 Task: Insert the image from Photos of the "Himalaya".
Action: Mouse moved to (107, 77)
Screenshot: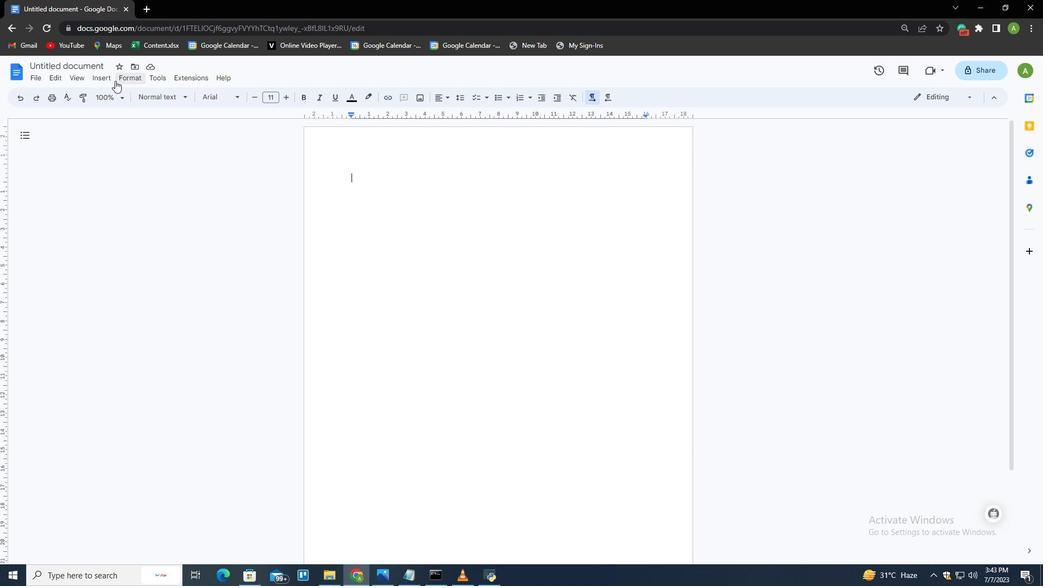 
Action: Mouse pressed left at (107, 77)
Screenshot: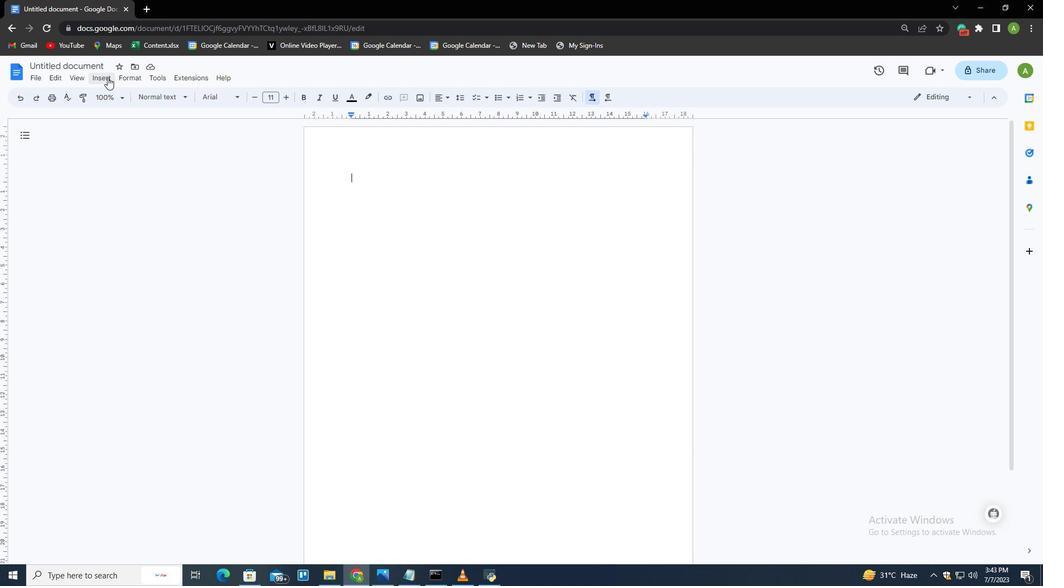 
Action: Mouse moved to (114, 93)
Screenshot: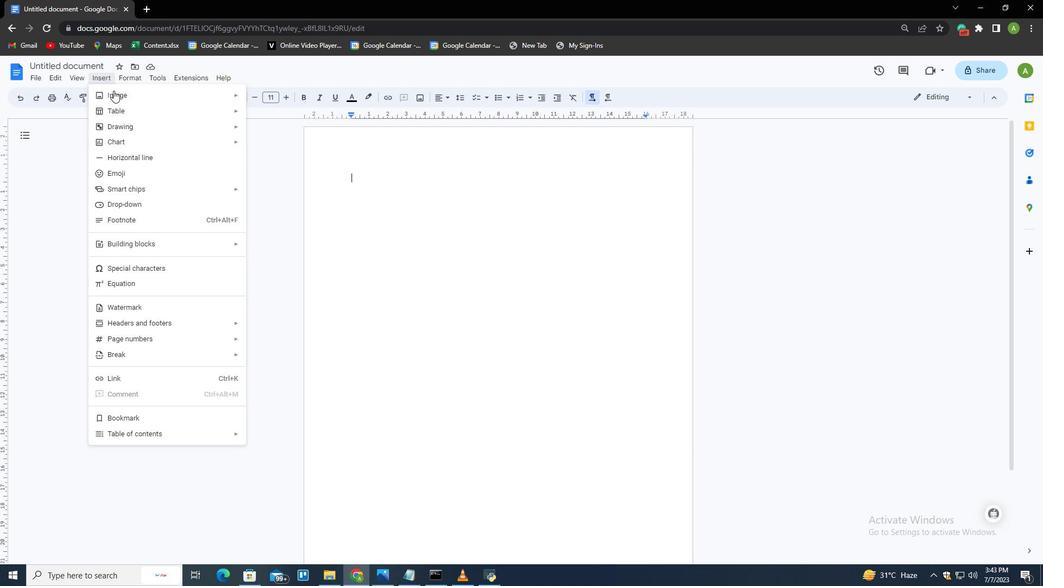 
Action: Mouse pressed left at (114, 93)
Screenshot: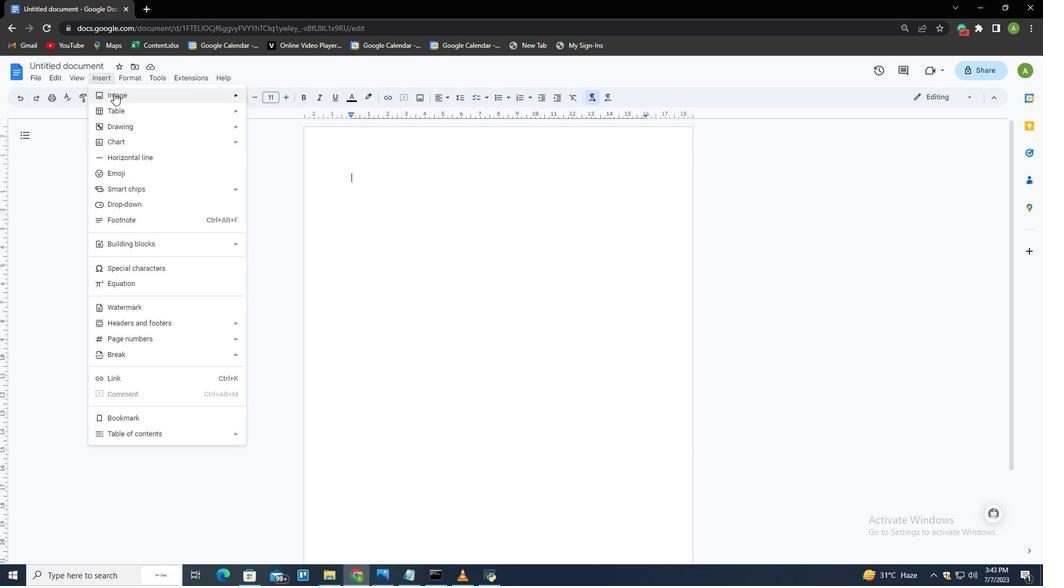 
Action: Mouse moved to (282, 152)
Screenshot: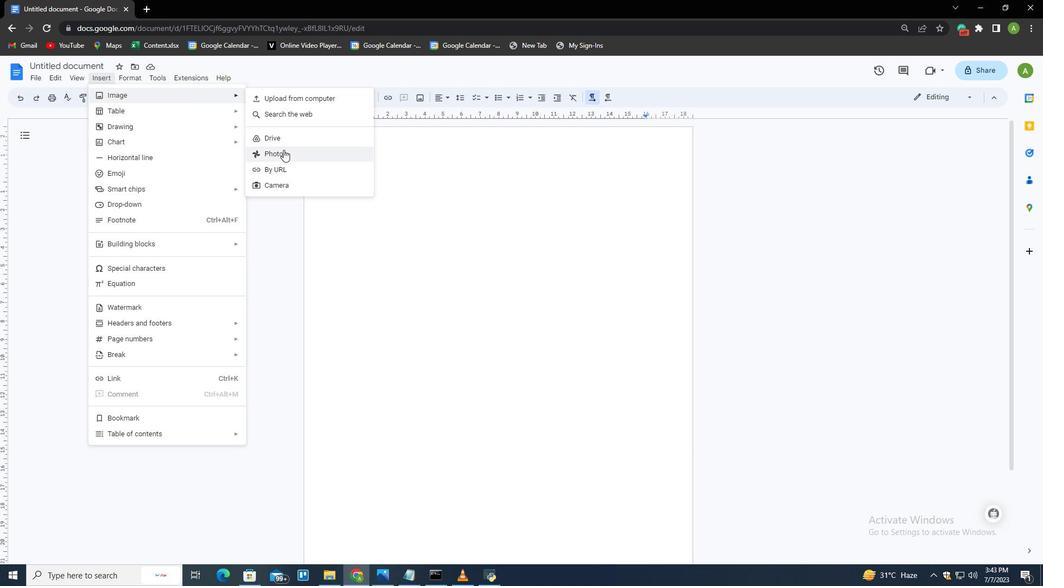 
Action: Mouse pressed left at (282, 152)
Screenshot: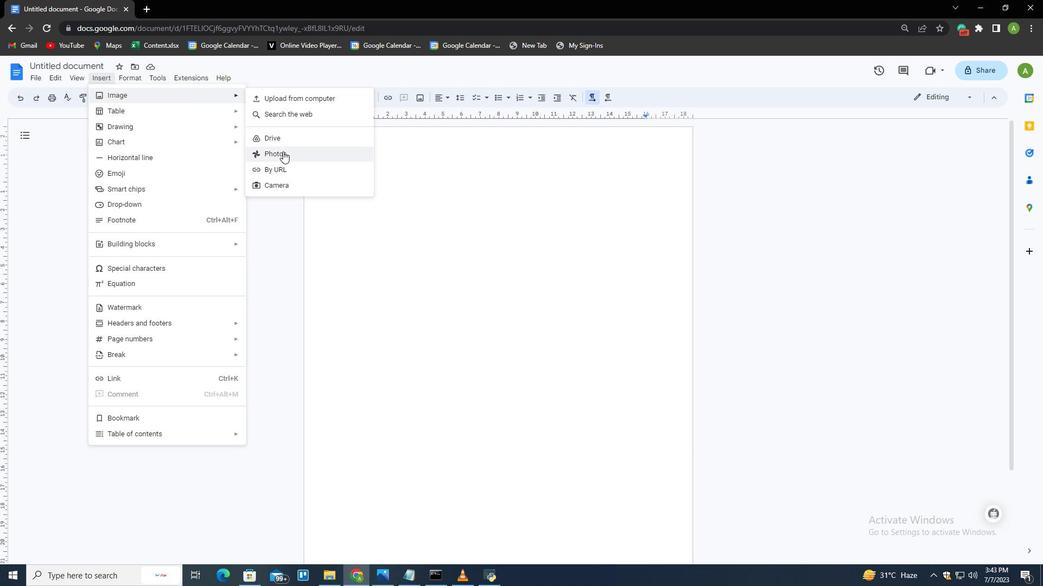 
Action: Mouse moved to (914, 179)
Screenshot: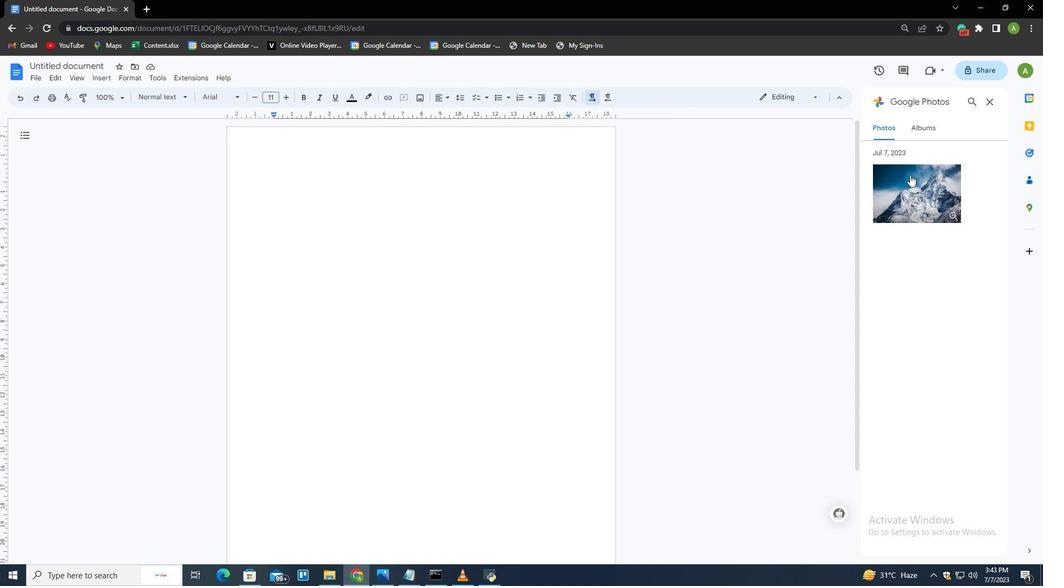 
Action: Mouse pressed left at (914, 179)
Screenshot: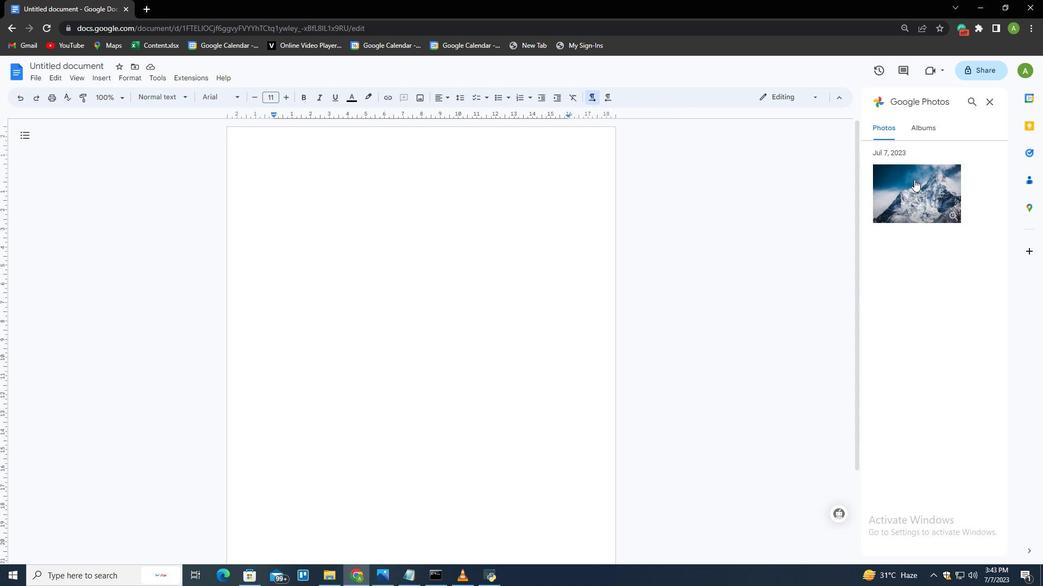 
Action: Mouse moved to (977, 539)
Screenshot: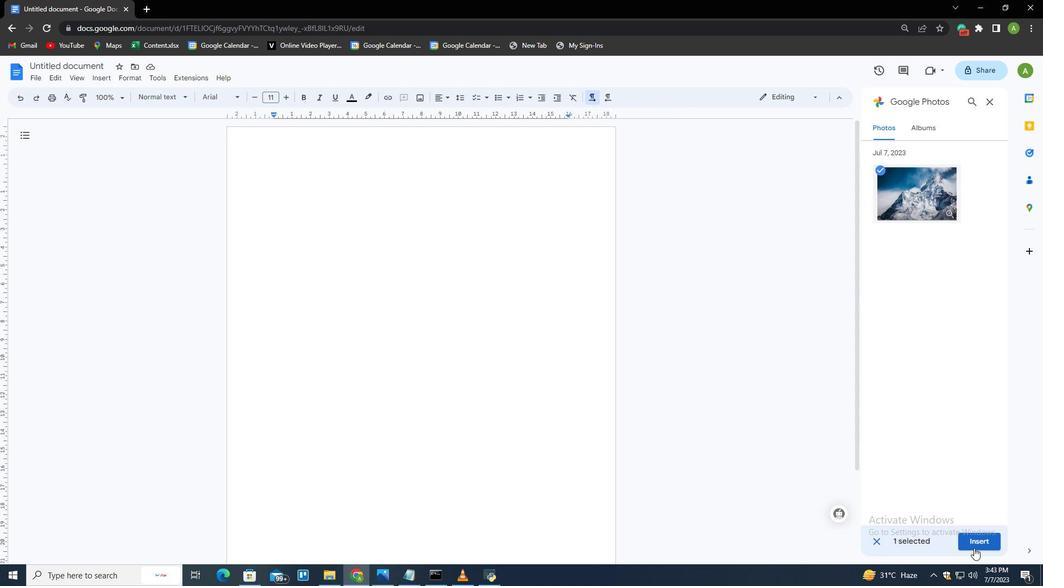 
Action: Mouse pressed left at (977, 539)
Screenshot: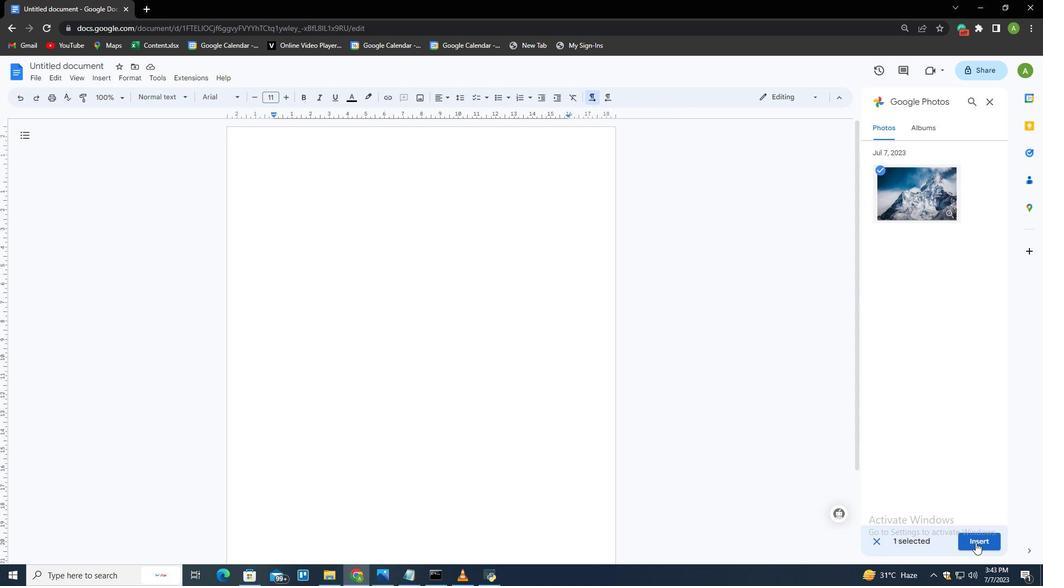 
Action: Mouse moved to (407, 323)
Screenshot: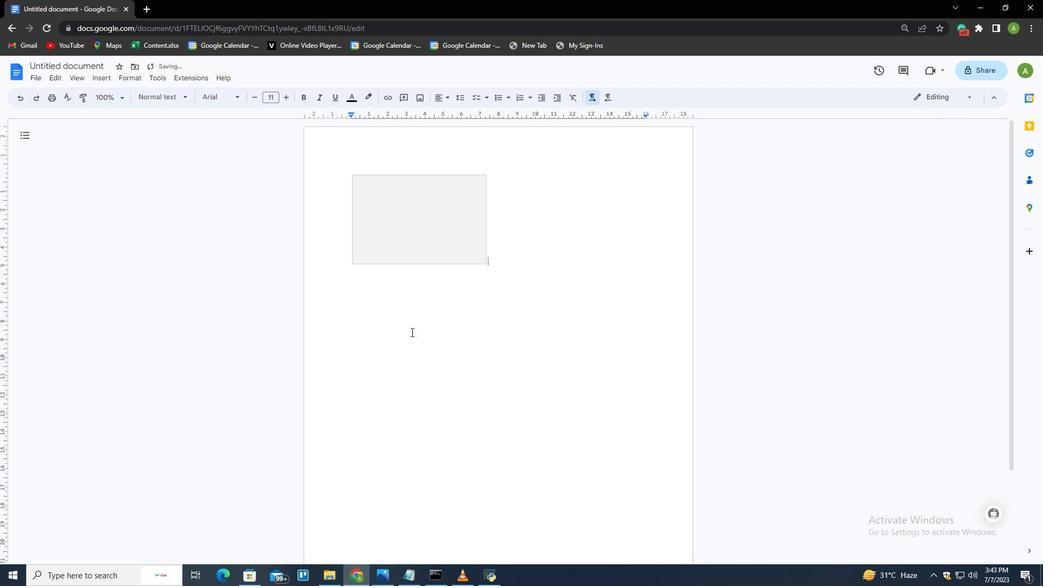 
